 Task: Find camping sites between Glacier National Park, Montana, and Yellowstone National Park, Wyoming/Montana.
Action: Mouse moved to (261, 90)
Screenshot: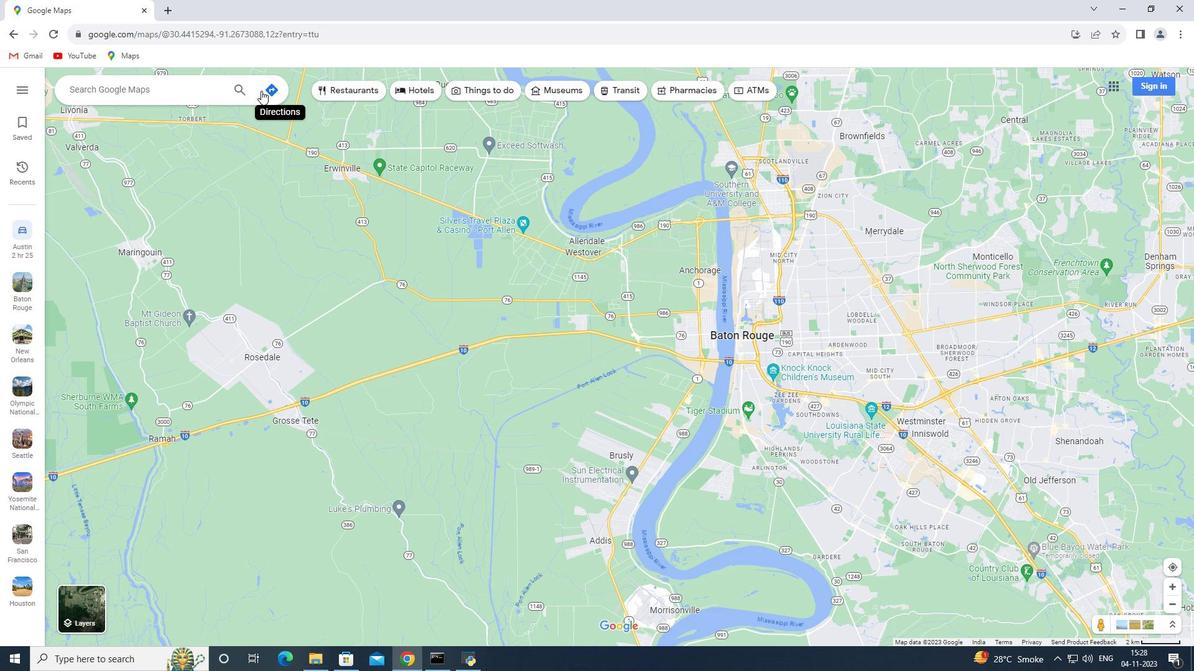 
Action: Mouse pressed left at (261, 90)
Screenshot: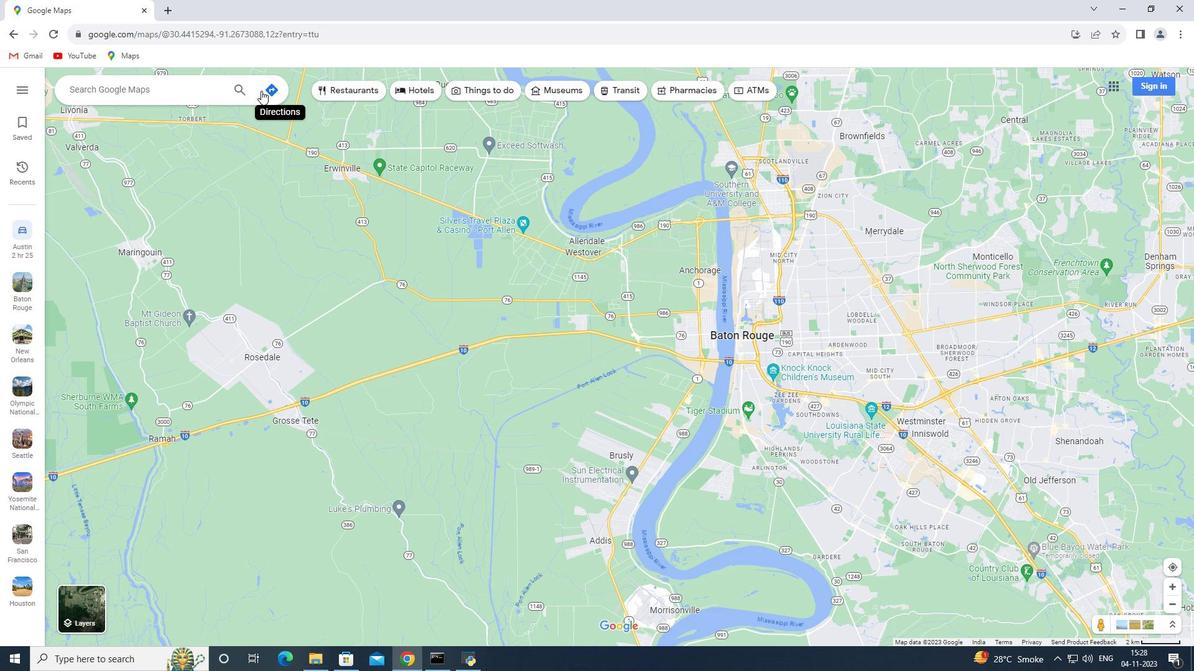 
Action: Mouse moved to (179, 117)
Screenshot: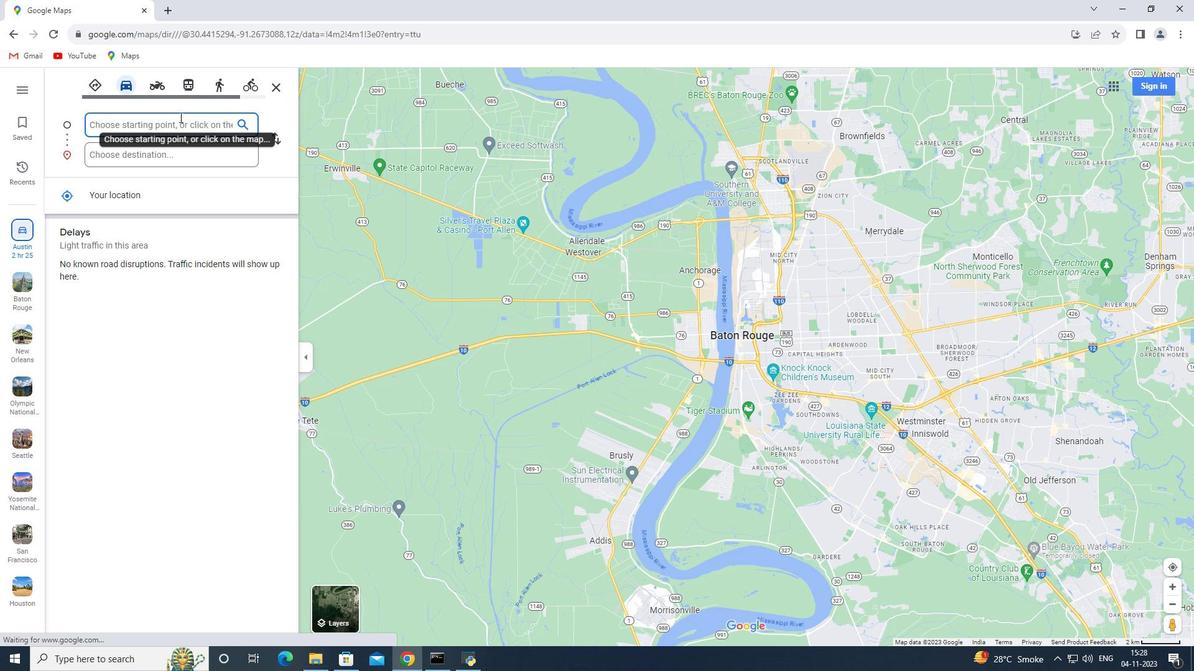 
Action: Key pressed <Key.shift_r>Glacier<Key.space><Key.shift_r>National<Key.space><Key.shift_r>Park,<Key.space><Key.shift_r>Montana
Screenshot: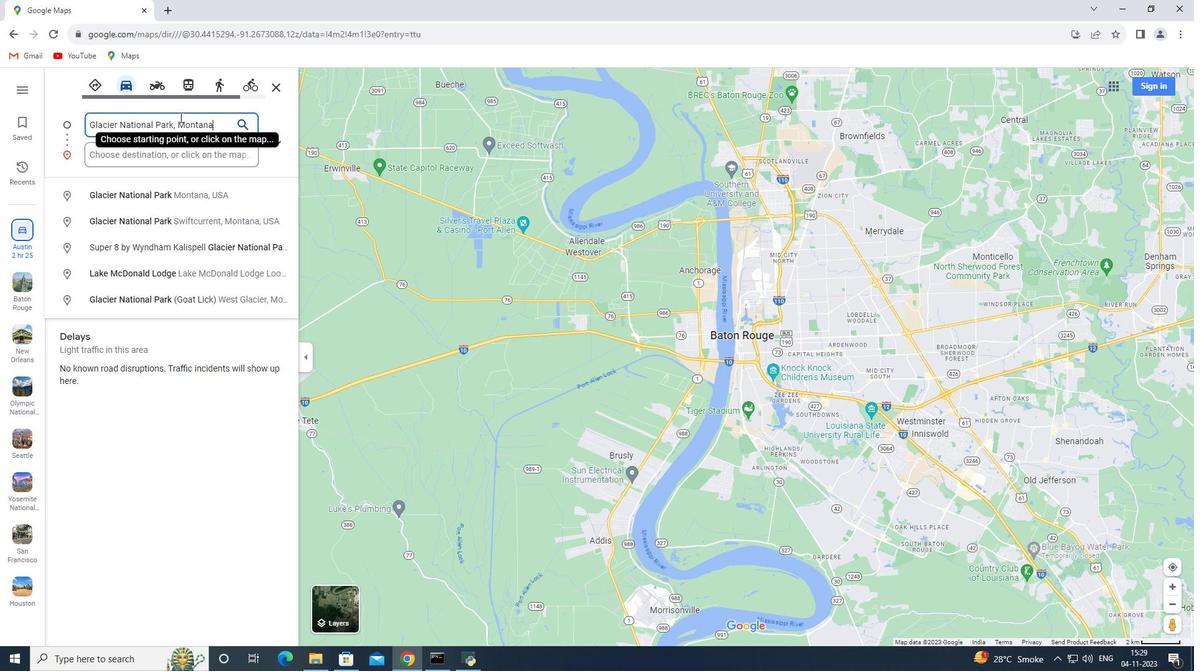 
Action: Mouse moved to (176, 151)
Screenshot: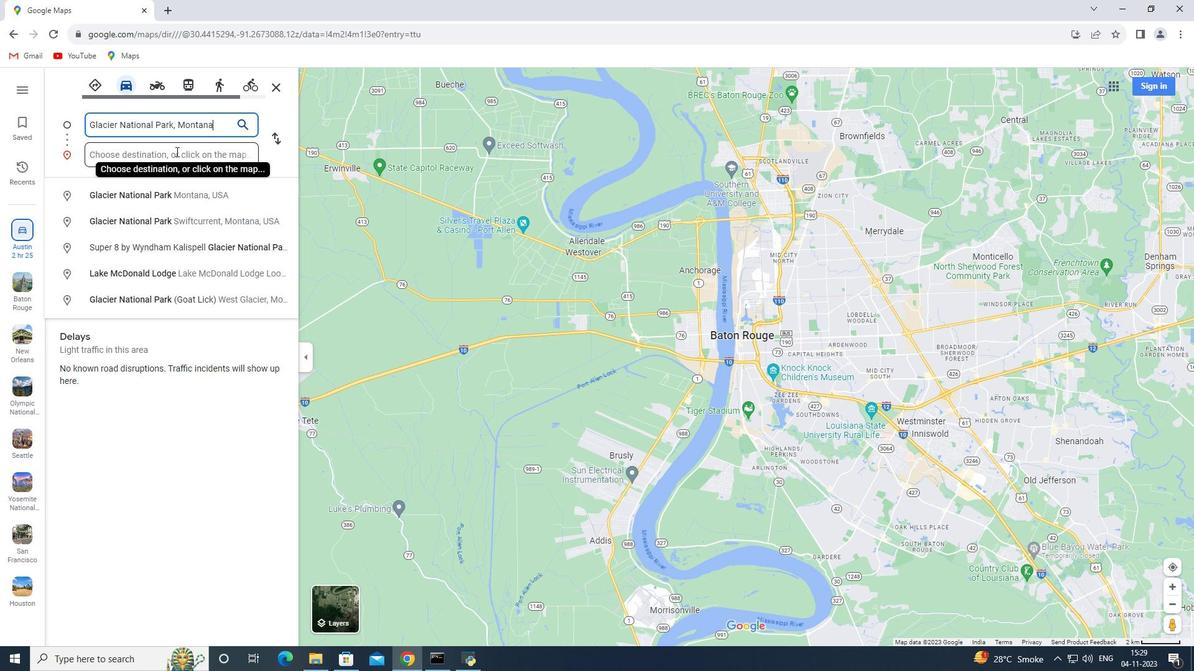
Action: Mouse pressed left at (176, 151)
Screenshot: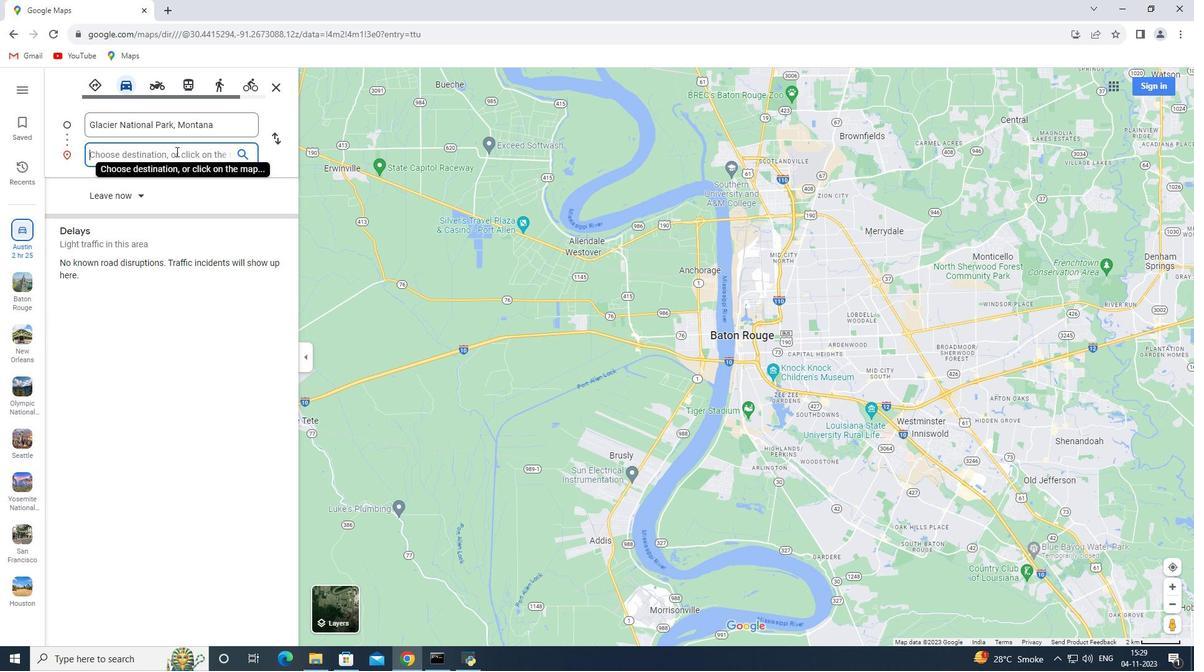 
Action: Key pressed <Key.shift><Key.shift><Key.shift><Key.shift><Key.shift>Yellowstone<Key.space><Key.shift_r><Key.shift_r><Key.shift_r>National<Key.space><Key.shift_r>Park,<Key.shift>Wyoming/<Key.shift_r>Montana<Key.enter>
Screenshot: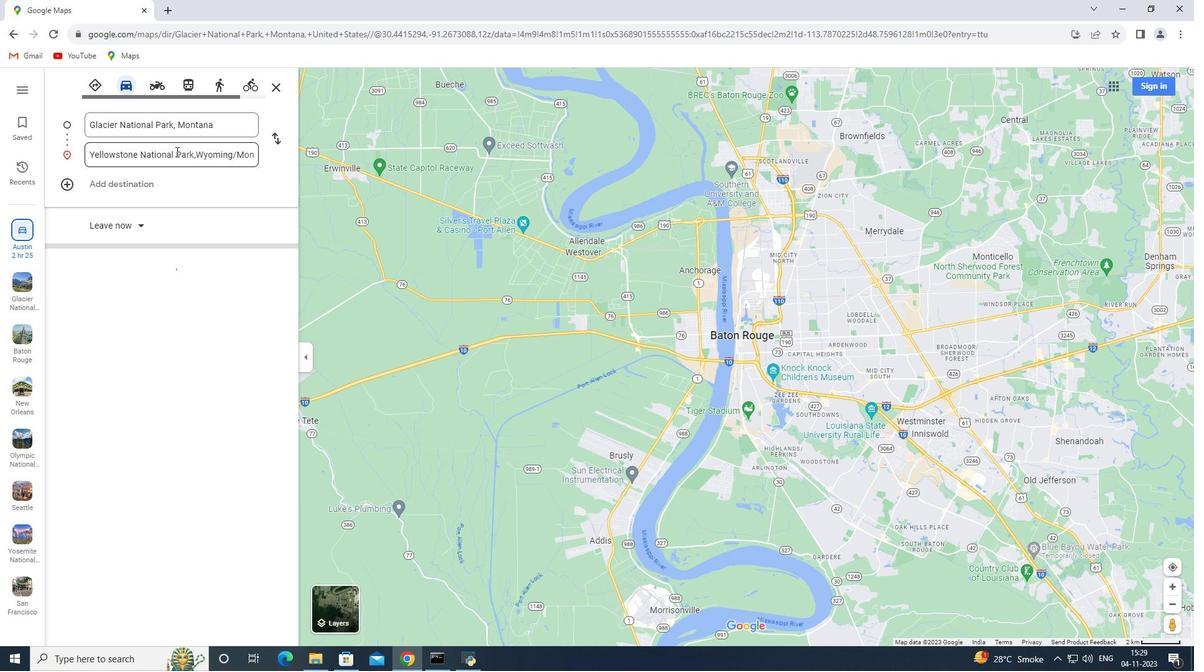 
Action: Mouse moved to (681, 86)
Screenshot: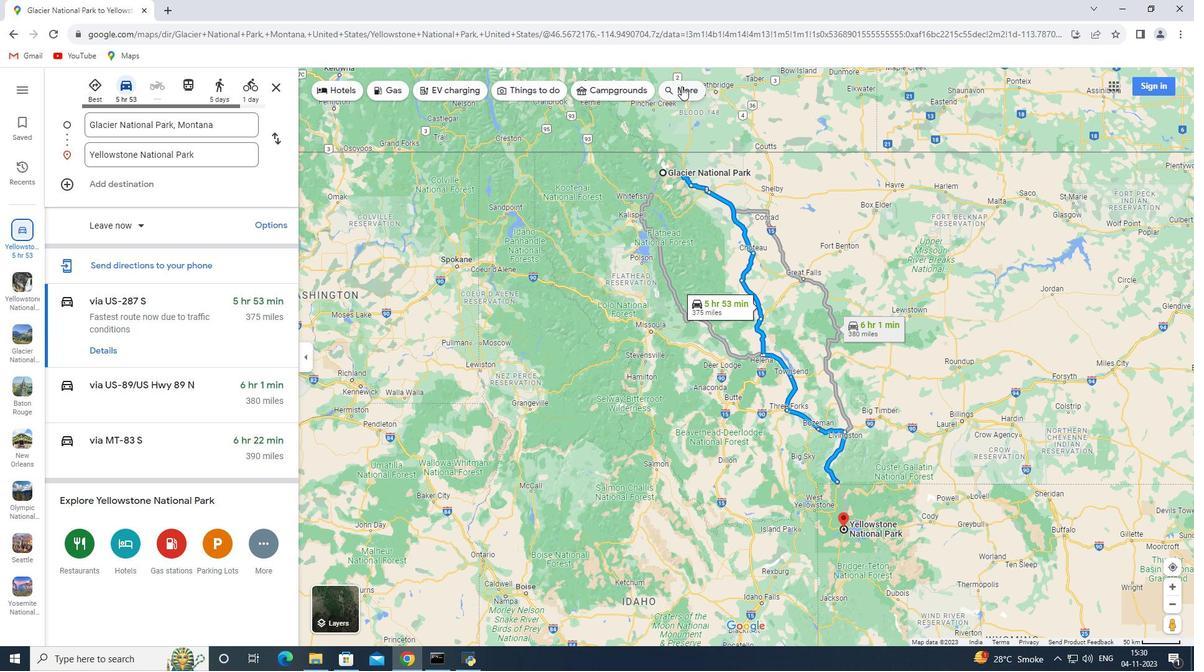 
Action: Mouse pressed left at (681, 86)
Screenshot: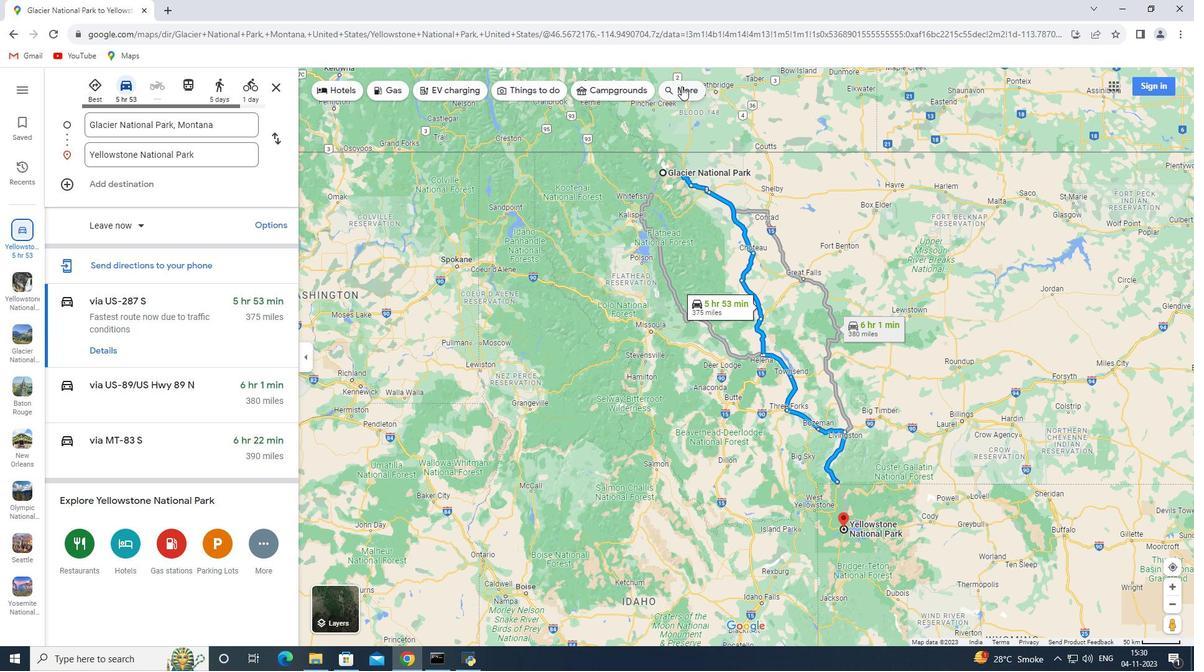 
Action: Mouse moved to (153, 87)
Screenshot: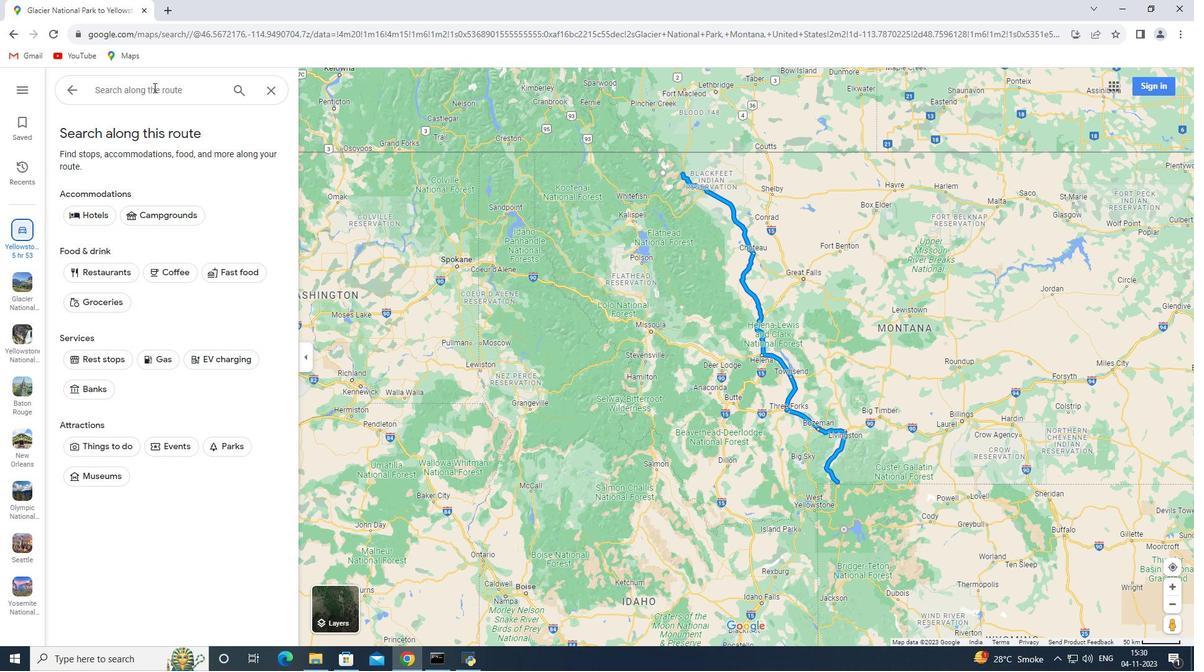 
Action: Mouse pressed left at (153, 87)
Screenshot: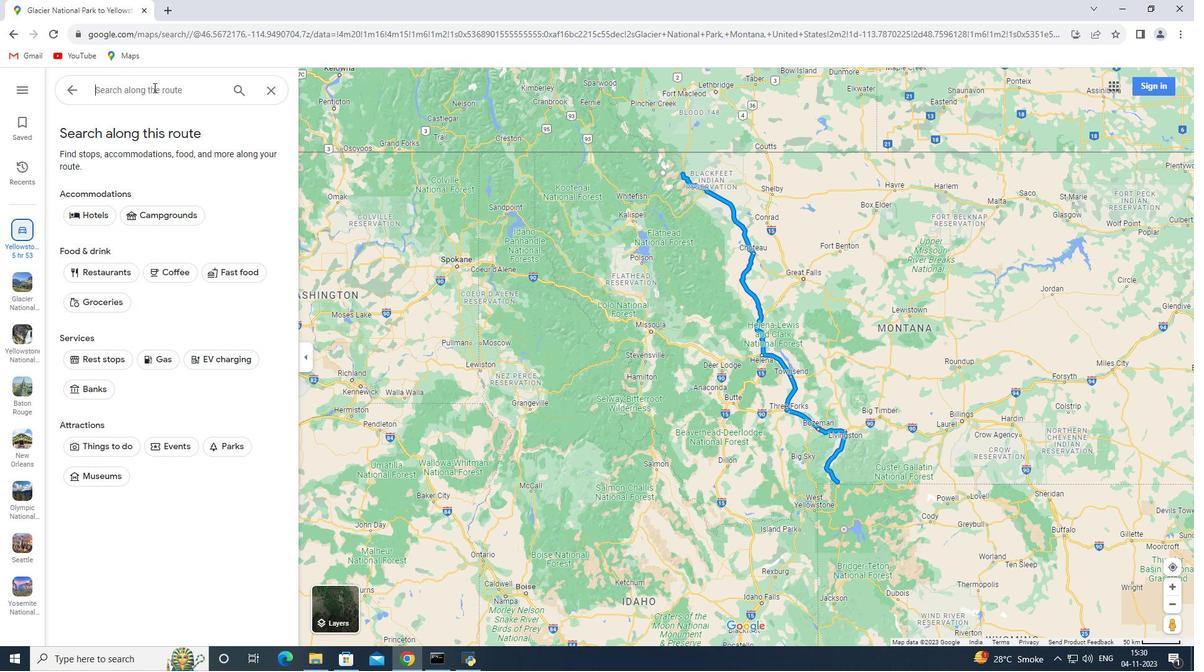 
Action: Key pressed camping<Key.space>sites<Key.enter>
Screenshot: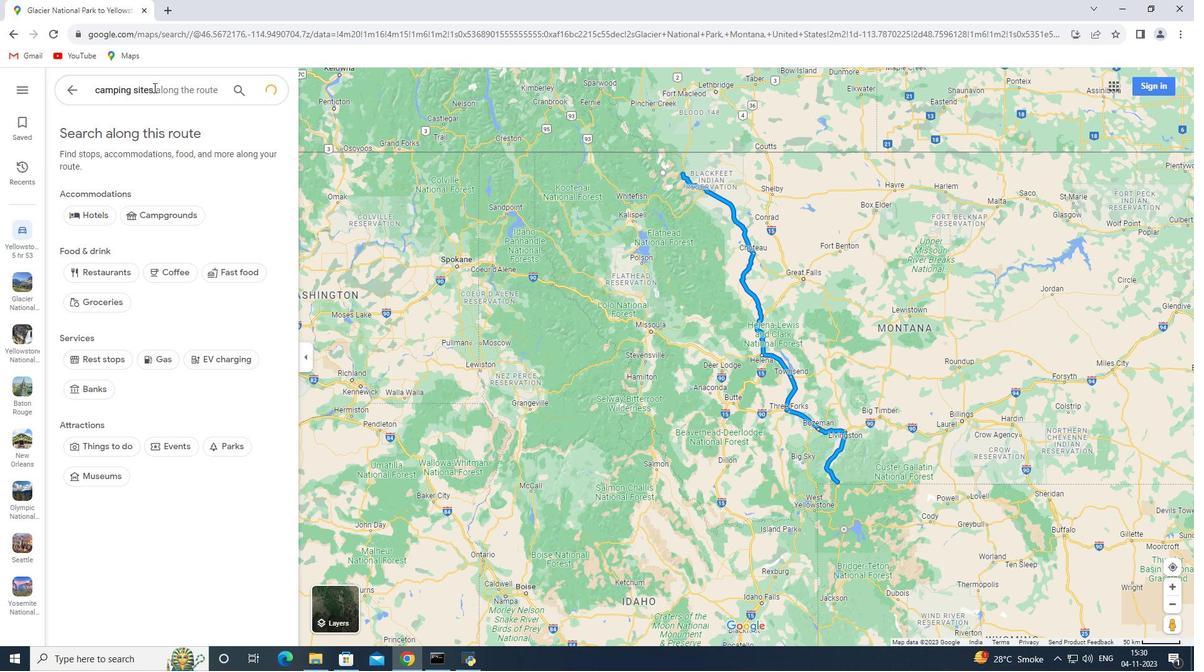 
